 Task: Select Convenience. Add to cart, from Roadrunner for 4749 Dog Hill Lane, Kensington, Kansas 66951, Cell Number 785-697-6934, following items : Sprite 20oz_x000D_
 - 1, Ruffles Cheddar Sour Cream Big Bag_x000D_
 - 2
Action: Mouse moved to (230, 113)
Screenshot: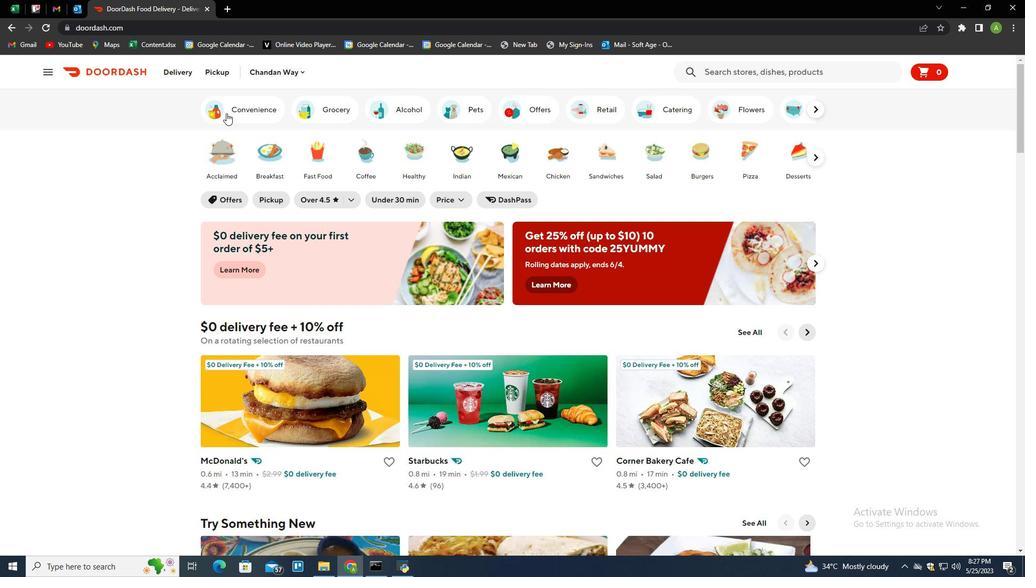 
Action: Mouse pressed left at (230, 113)
Screenshot: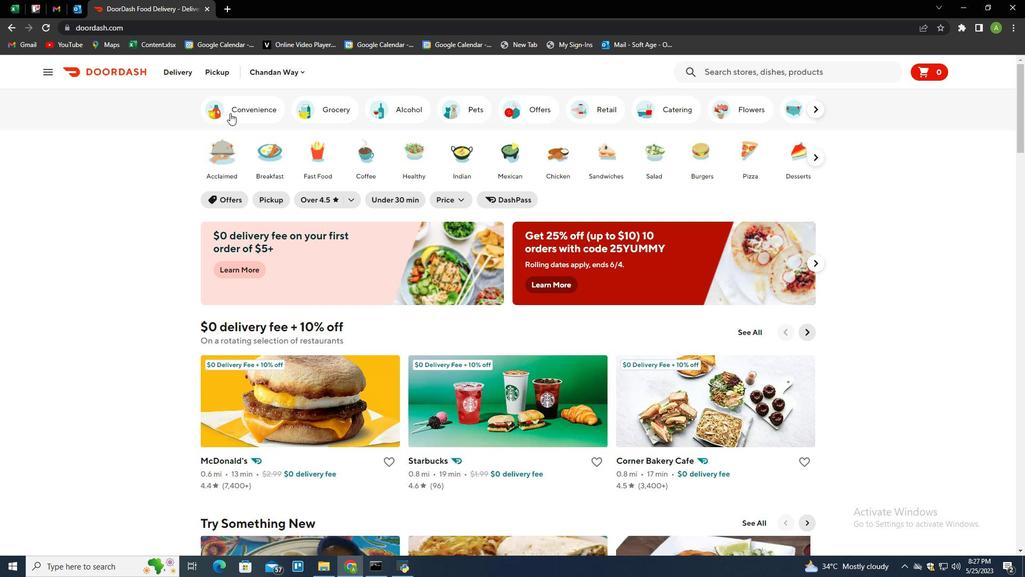 
Action: Mouse moved to (464, 382)
Screenshot: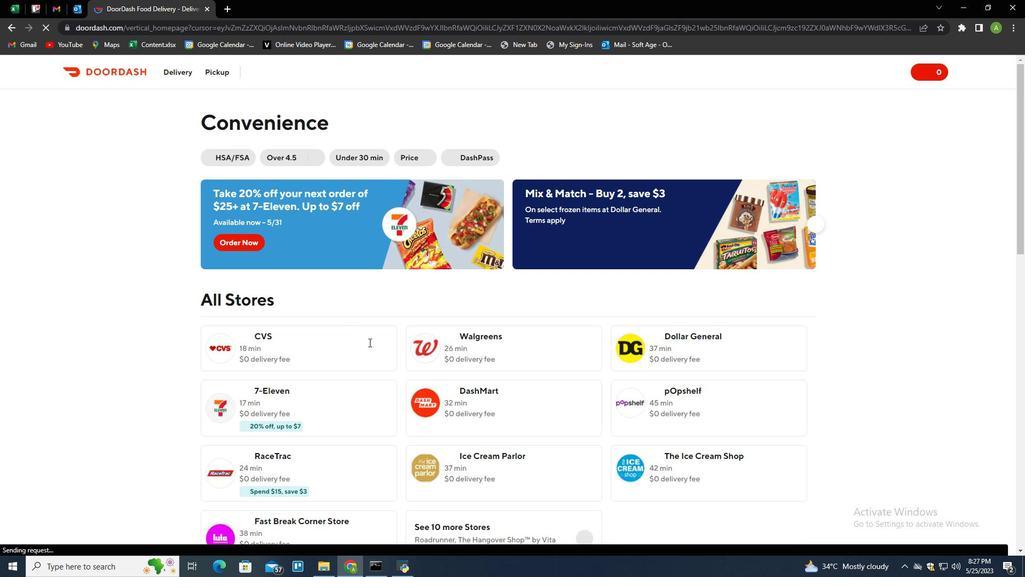
Action: Mouse scrolled (464, 381) with delta (0, 0)
Screenshot: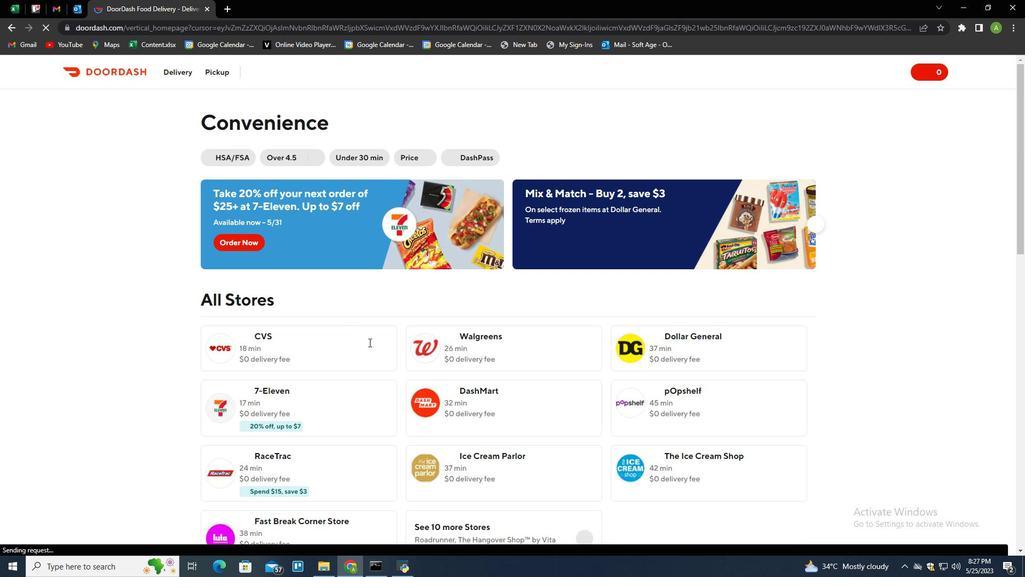 
Action: Mouse moved to (466, 383)
Screenshot: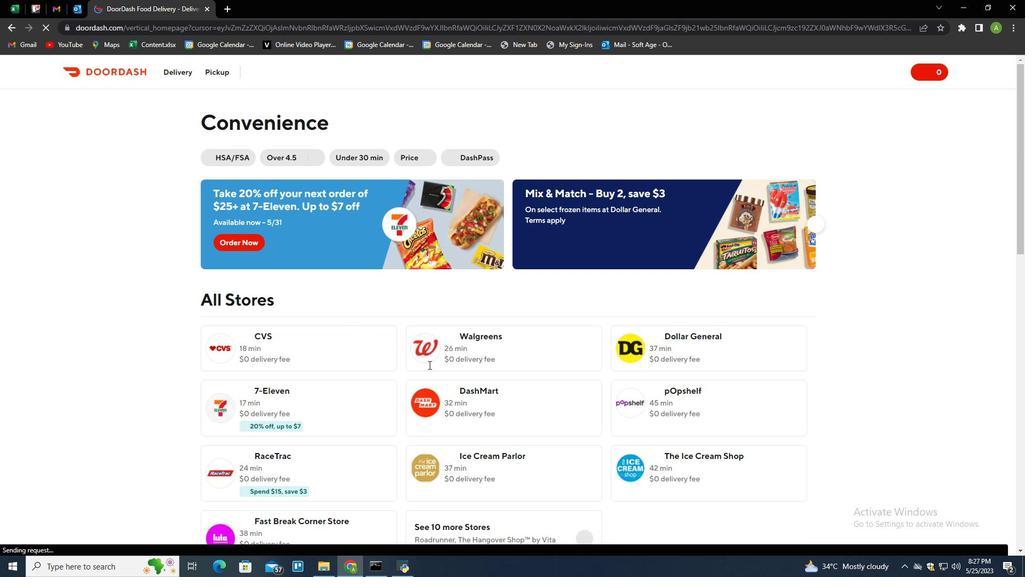 
Action: Mouse scrolled (466, 383) with delta (0, 0)
Screenshot: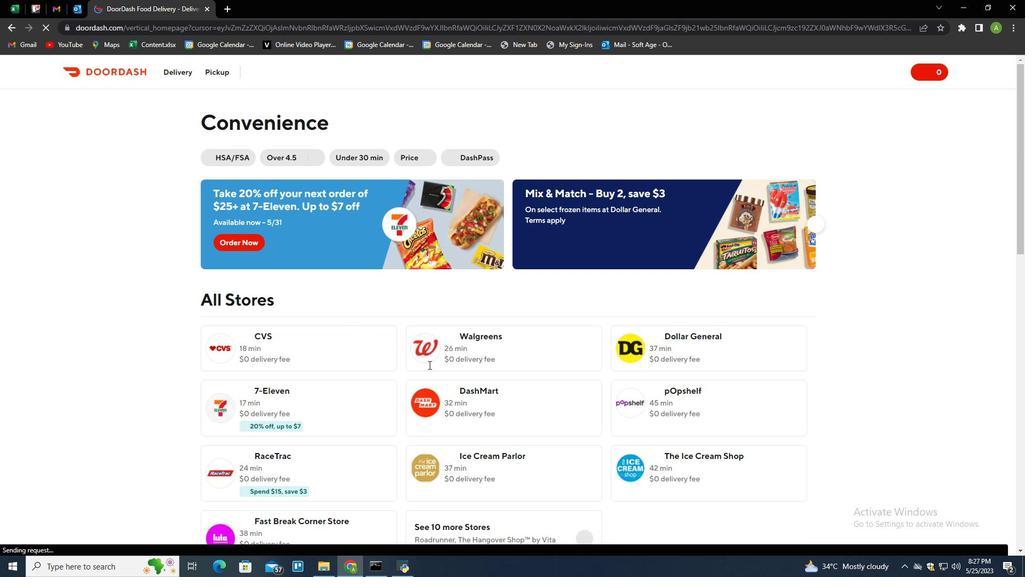 
Action: Mouse moved to (466, 383)
Screenshot: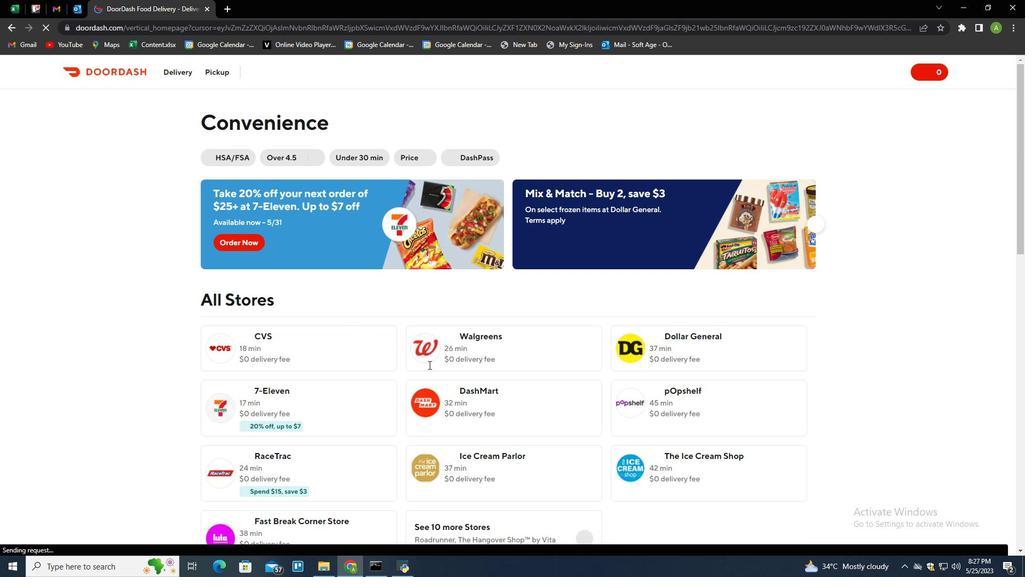 
Action: Mouse scrolled (466, 383) with delta (0, 0)
Screenshot: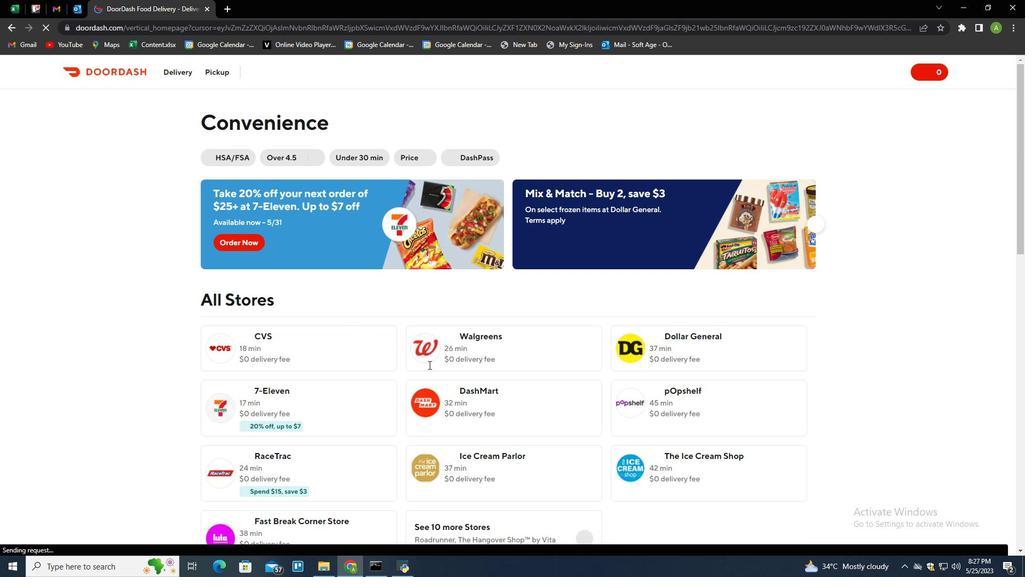 
Action: Mouse moved to (468, 383)
Screenshot: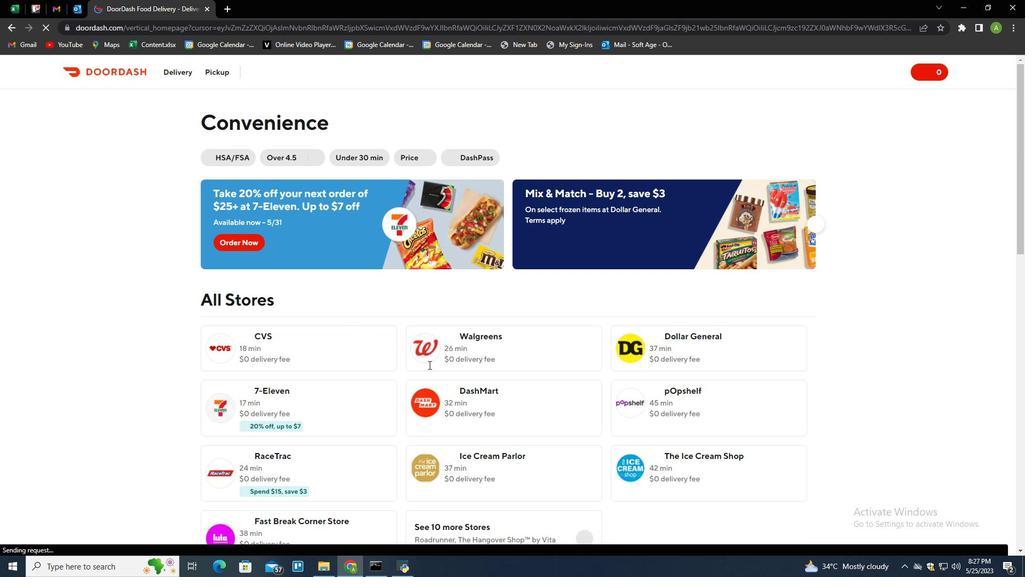 
Action: Mouse scrolled (468, 383) with delta (0, 0)
Screenshot: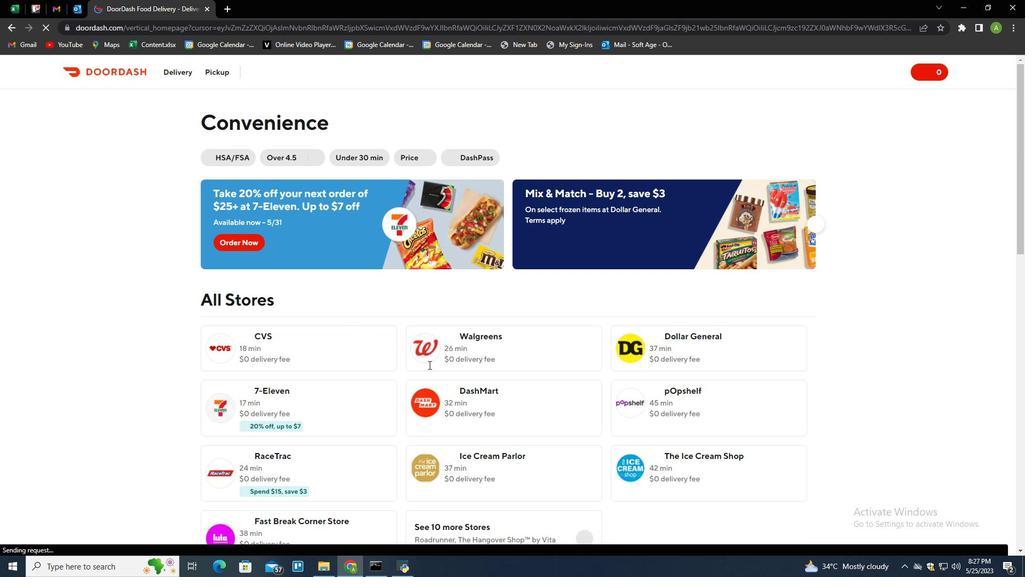 
Action: Mouse moved to (587, 328)
Screenshot: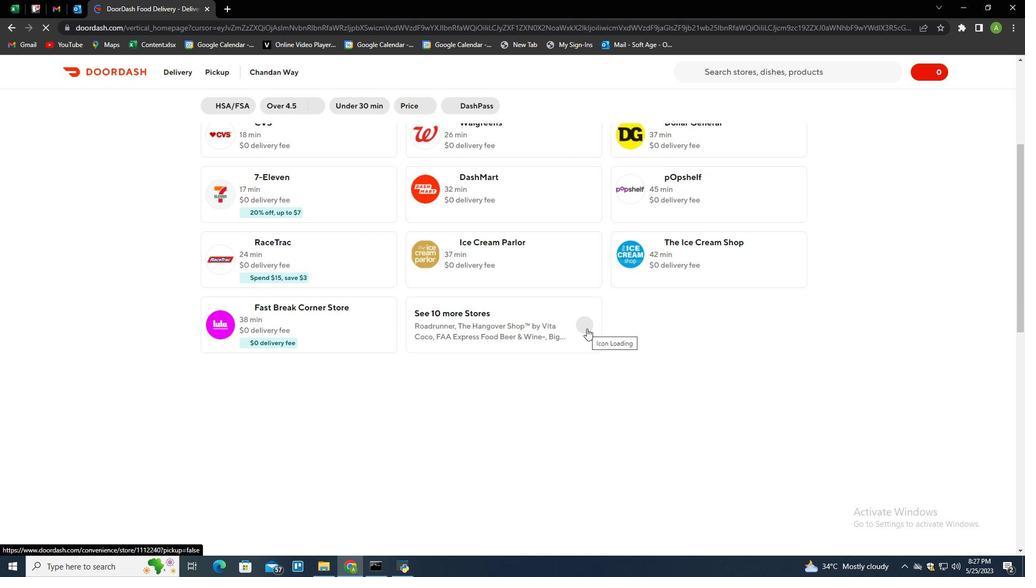 
Action: Mouse pressed left at (587, 328)
Screenshot: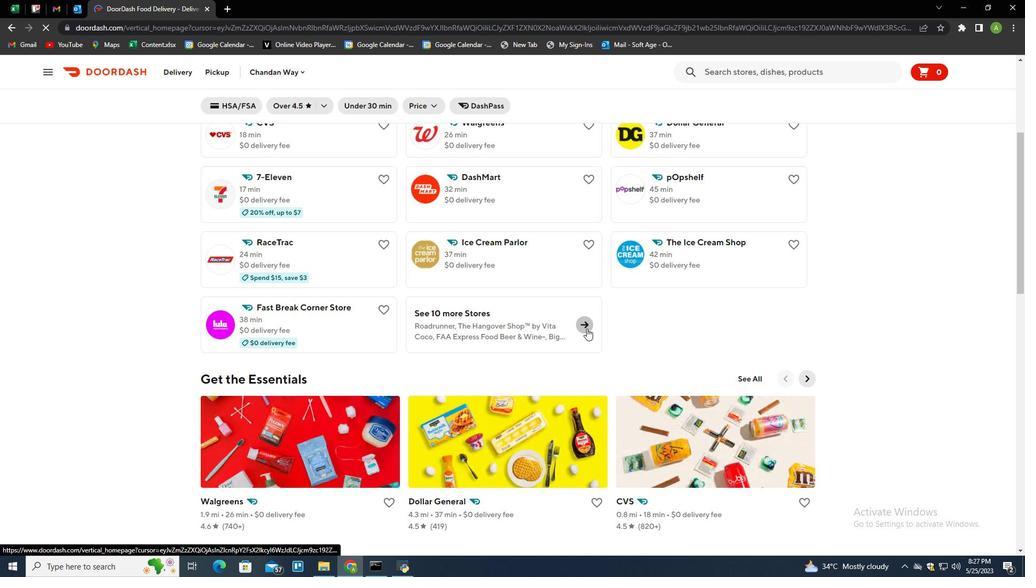 
Action: Mouse moved to (463, 336)
Screenshot: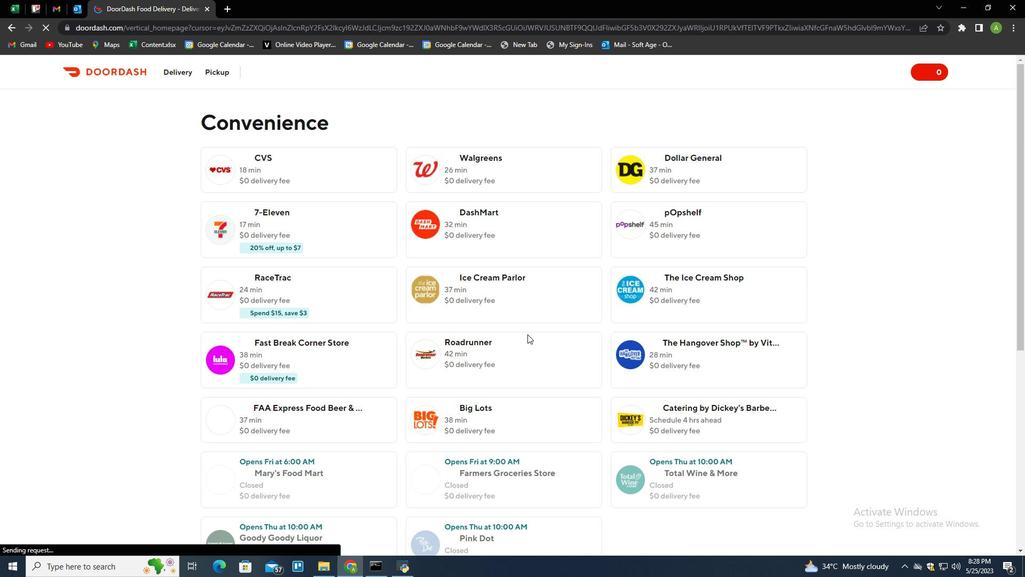 
Action: Mouse pressed left at (463, 336)
Screenshot: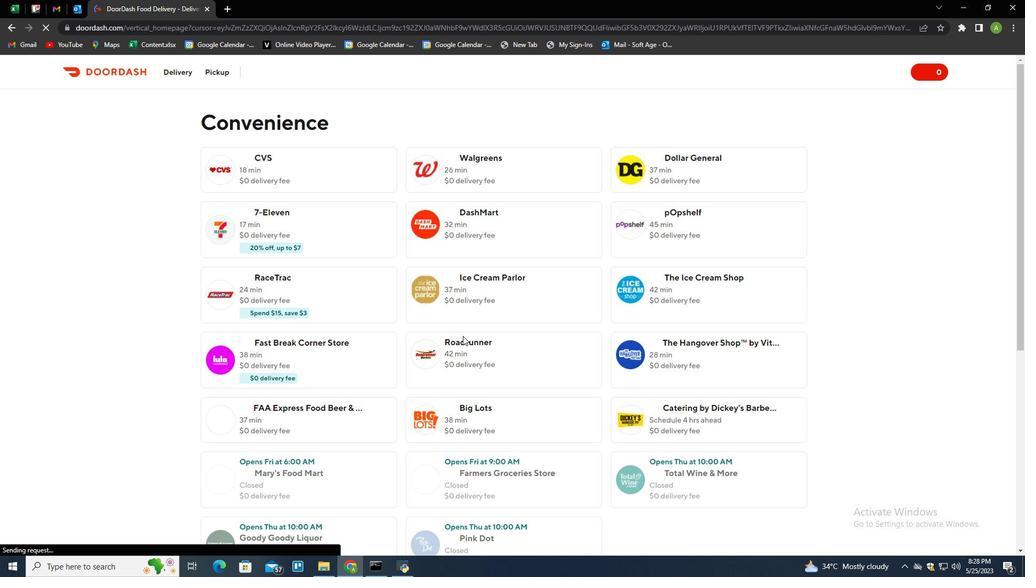 
Action: Mouse moved to (216, 71)
Screenshot: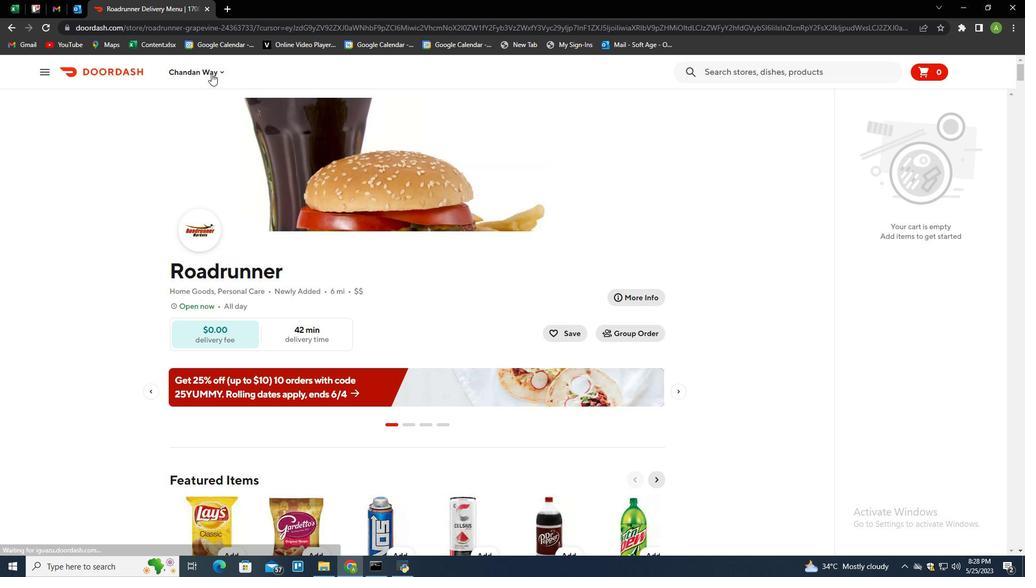
Action: Mouse pressed left at (216, 71)
Screenshot: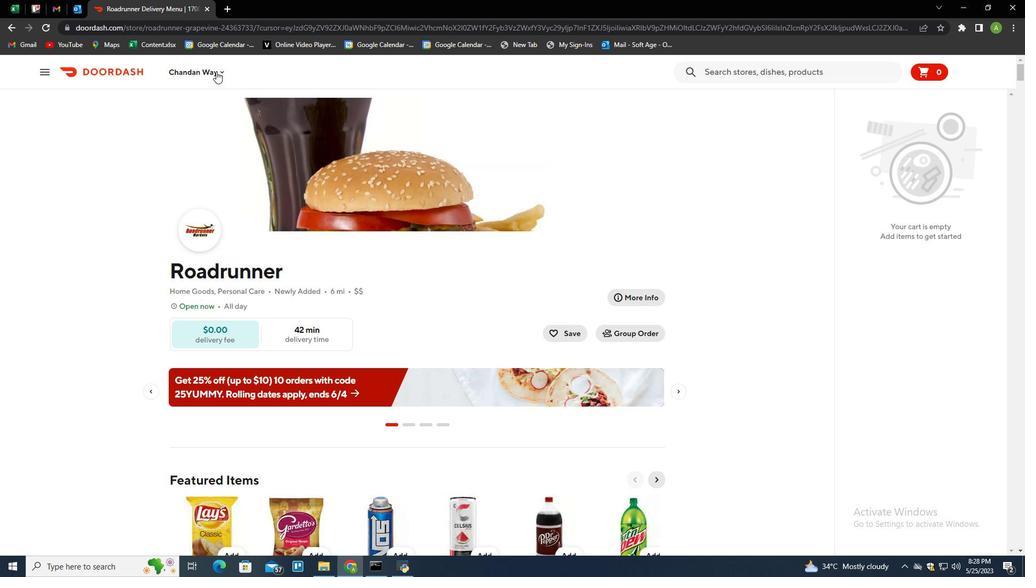 
Action: Mouse moved to (230, 117)
Screenshot: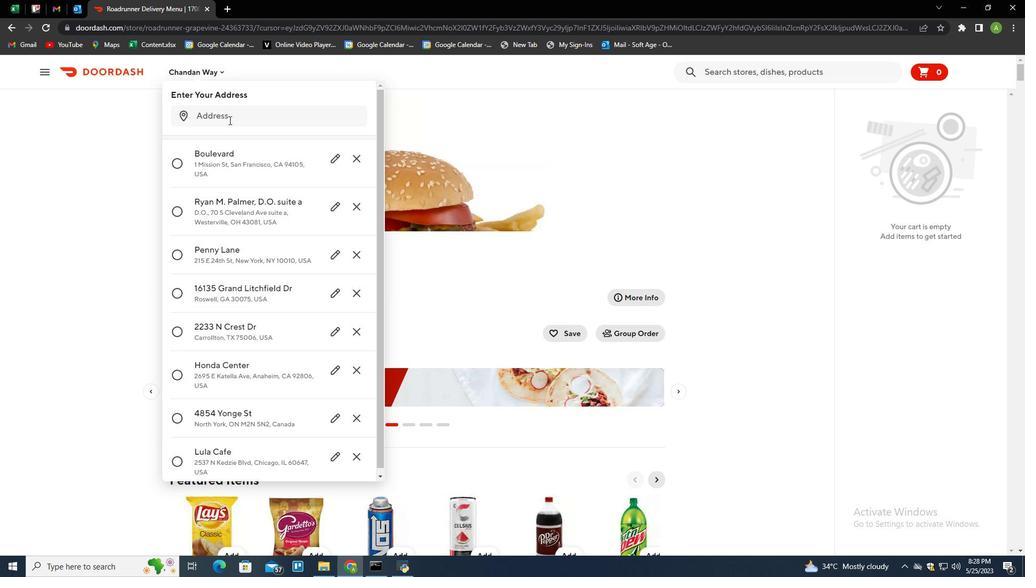 
Action: Mouse pressed left at (230, 117)
Screenshot: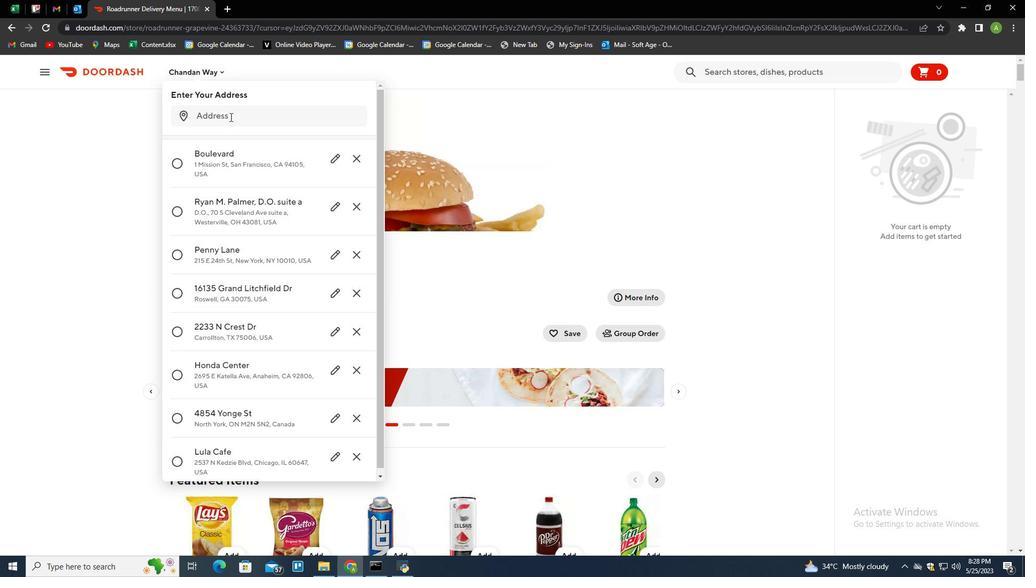 
Action: Mouse moved to (230, 118)
Screenshot: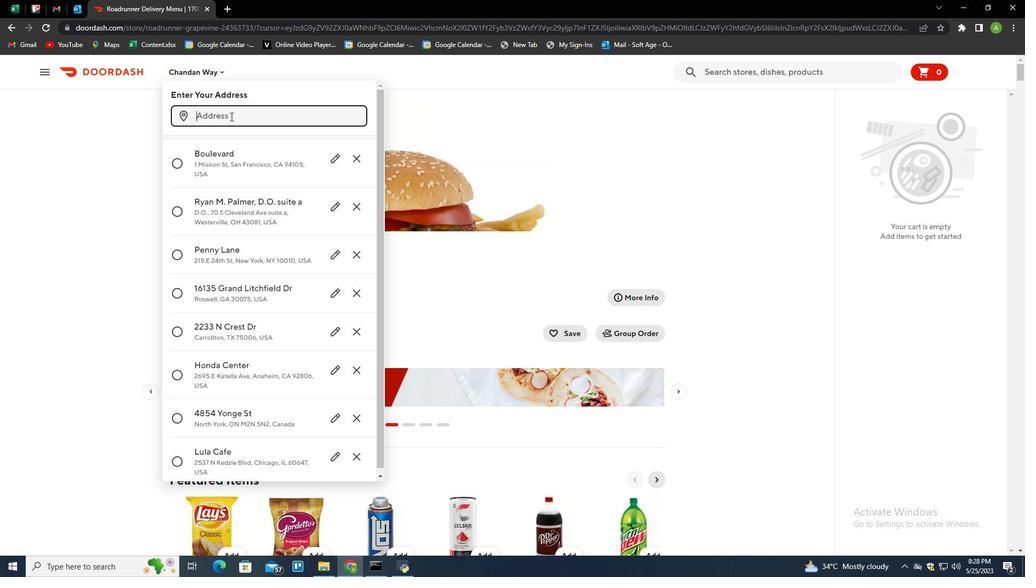 
Action: Key pressed 4749<Key.space>dog<Key.space>hill<Key.space>lane,kensington,kansas<Key.space>66951<Key.enter>
Screenshot: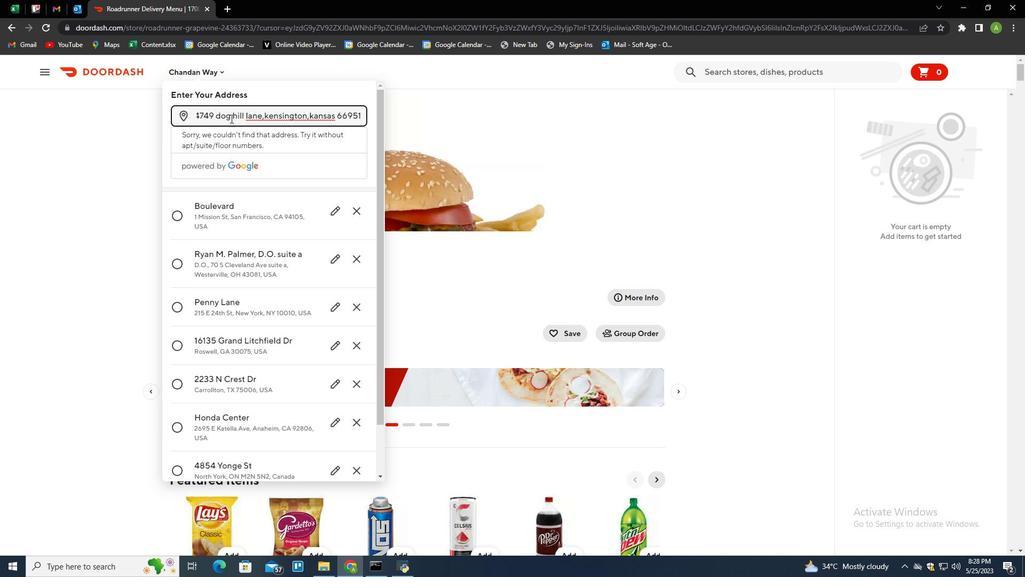 
Action: Mouse moved to (302, 424)
Screenshot: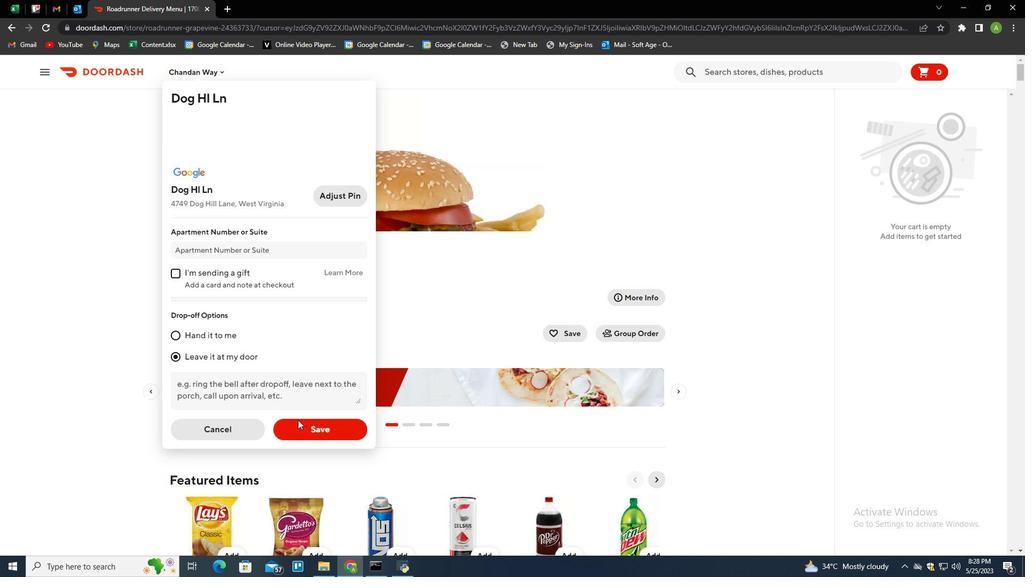 
Action: Mouse pressed left at (302, 424)
Screenshot: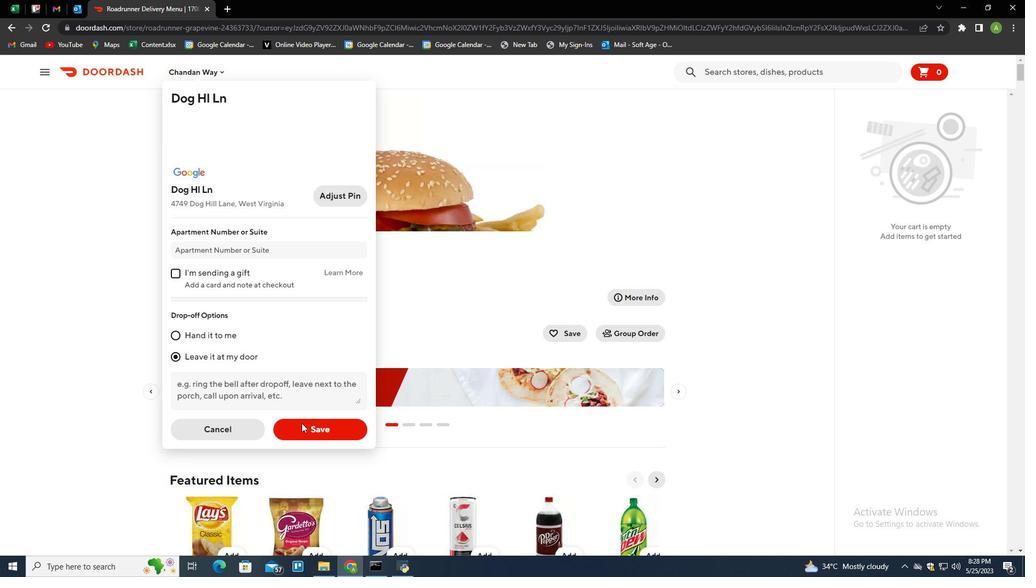 
Action: Mouse moved to (378, 221)
Screenshot: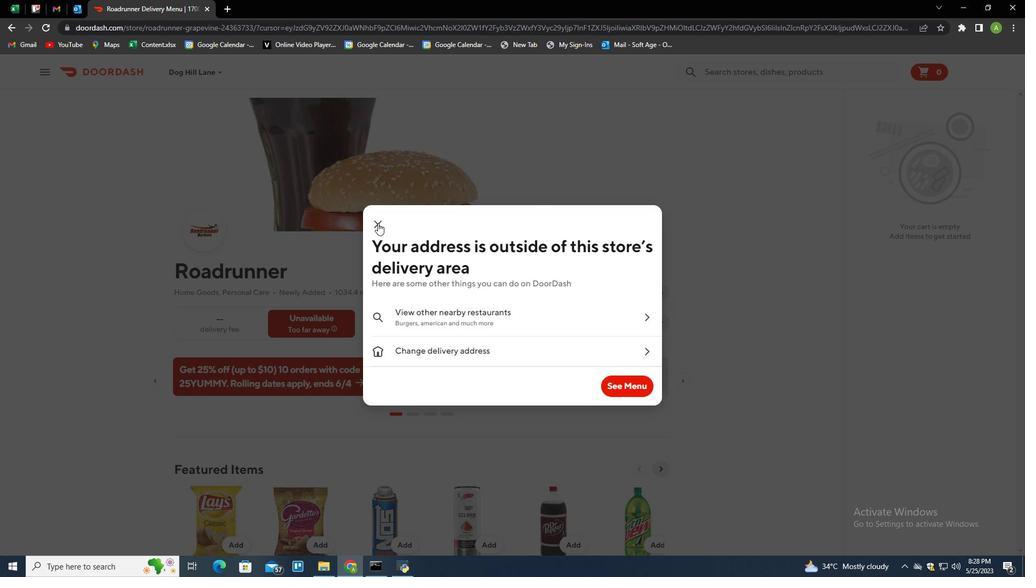 
Action: Mouse pressed left at (378, 221)
Screenshot: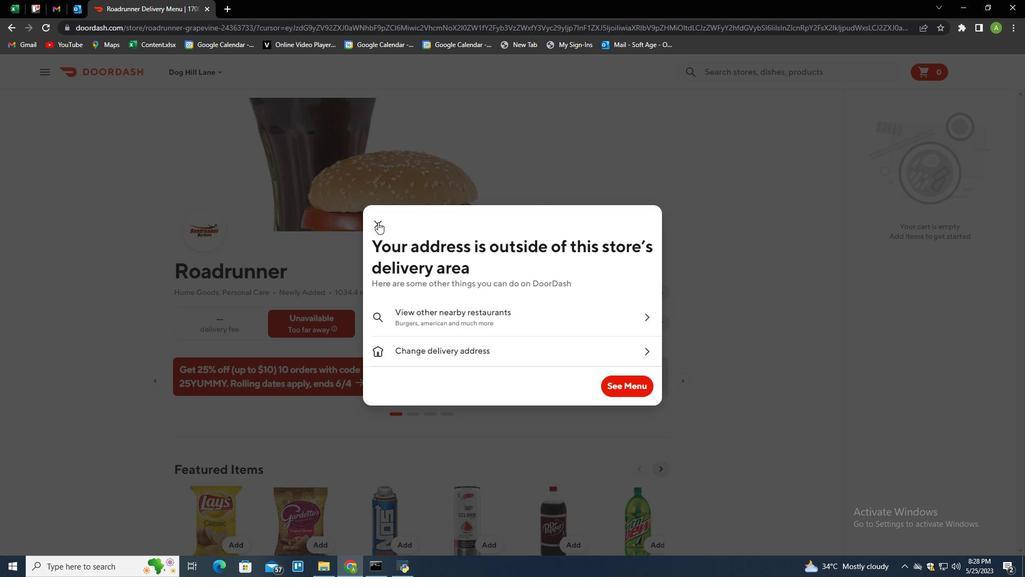 
Action: Mouse moved to (550, 334)
Screenshot: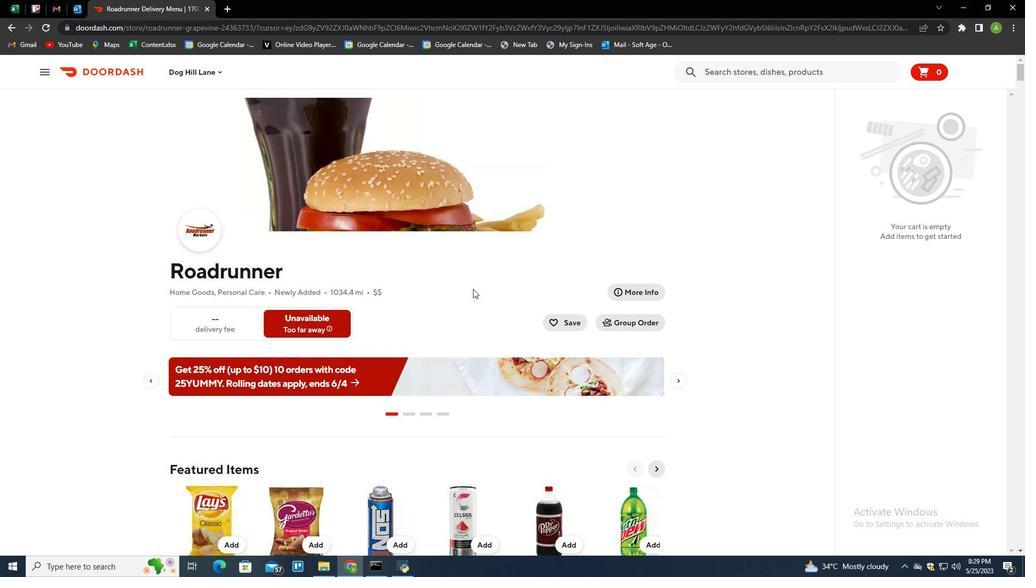 
Action: Mouse scrolled (550, 333) with delta (0, 0)
Screenshot: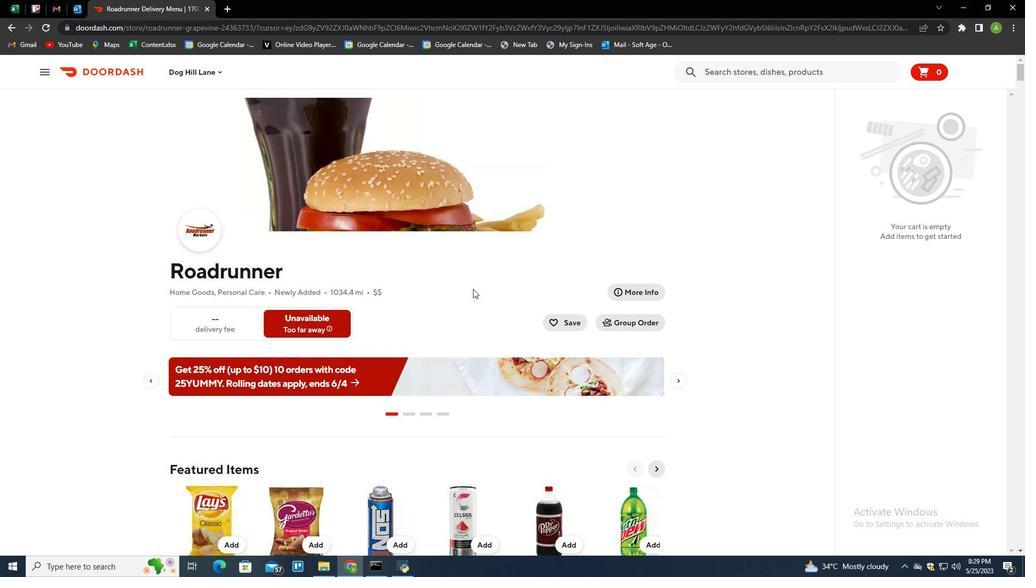
Action: Mouse moved to (552, 340)
Screenshot: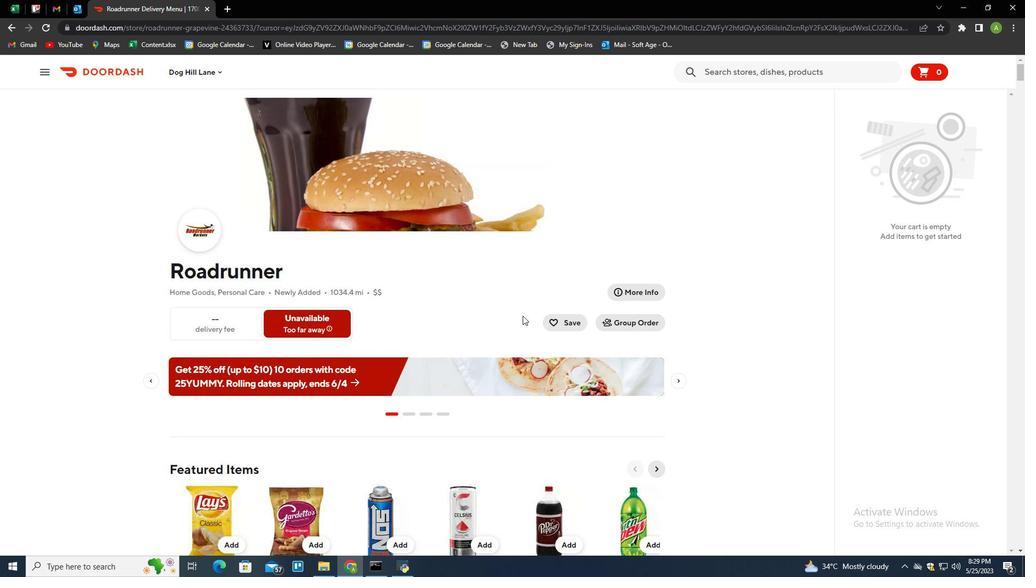 
Action: Mouse scrolled (552, 340) with delta (0, 0)
Screenshot: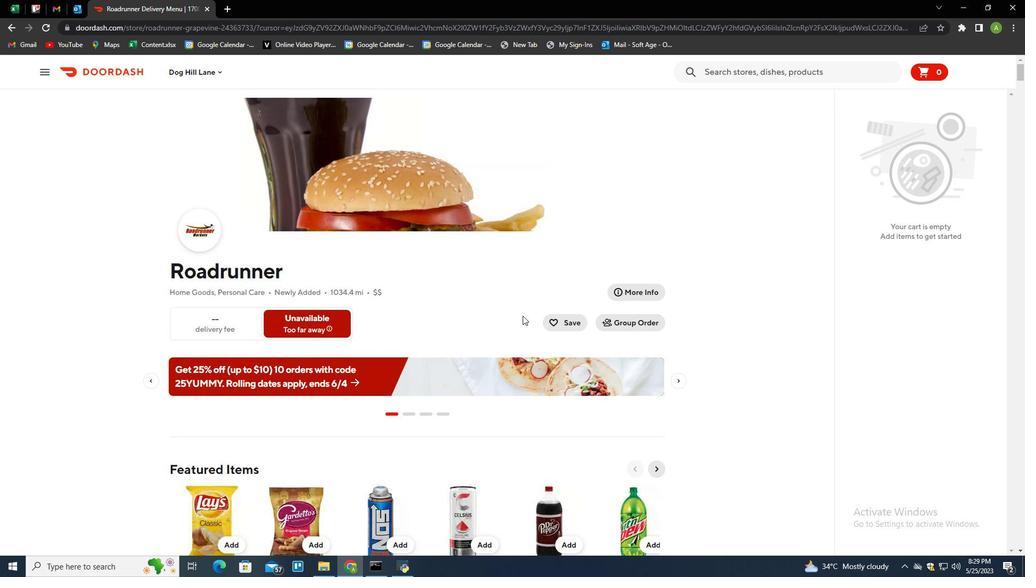 
Action: Mouse moved to (553, 345)
Screenshot: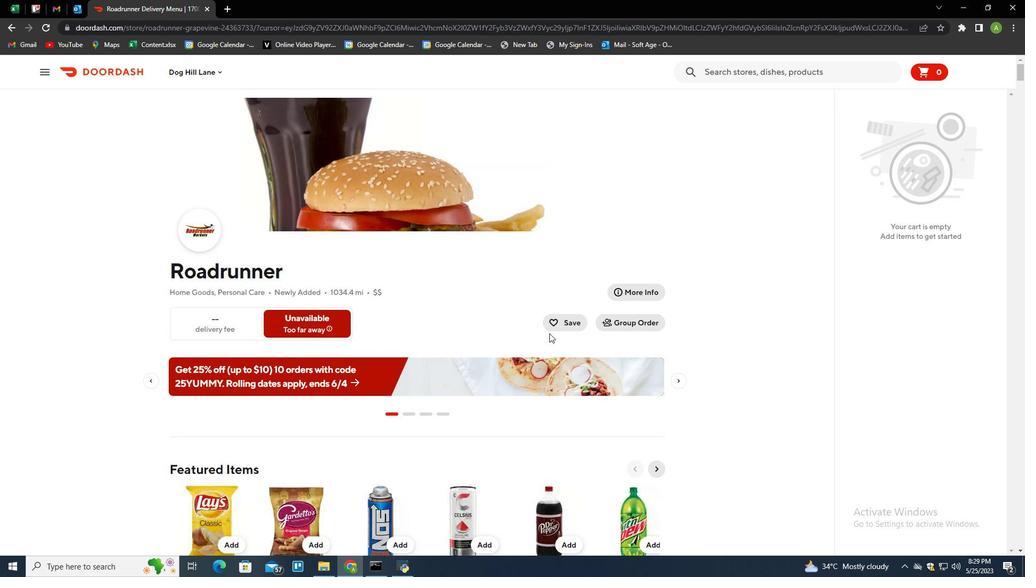 
Action: Mouse scrolled (553, 342) with delta (0, 0)
Screenshot: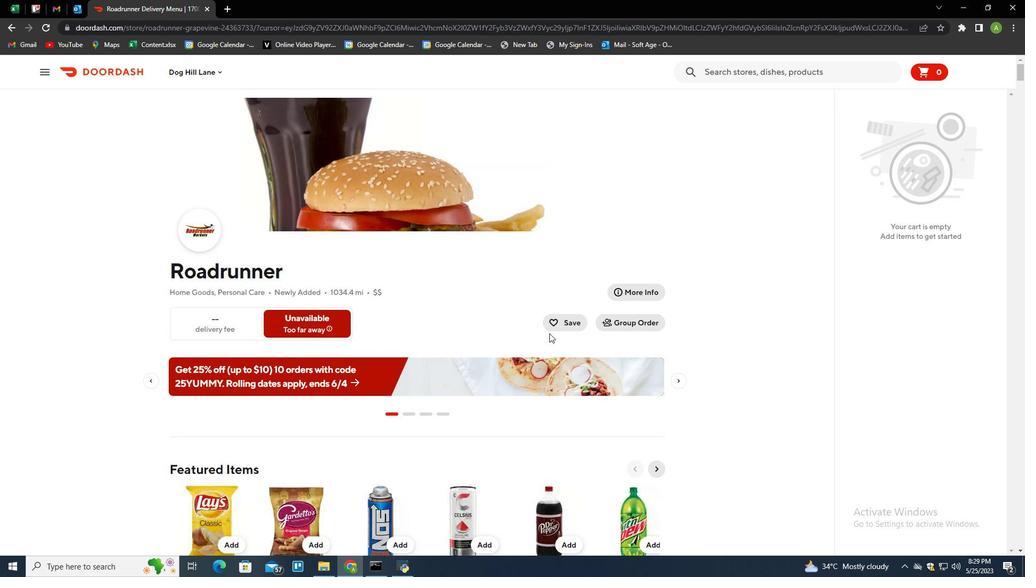 
Action: Mouse moved to (565, 368)
Screenshot: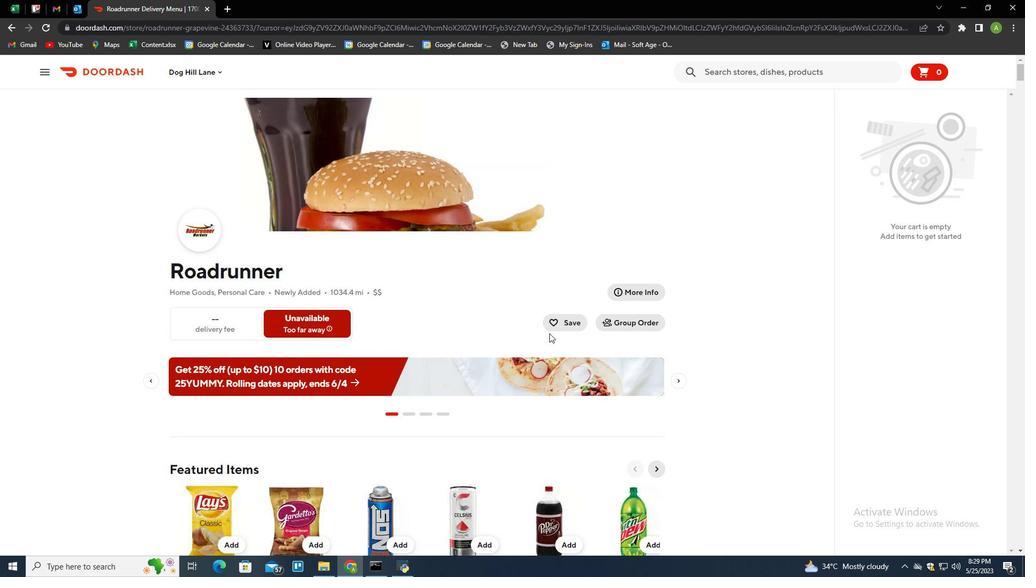 
Action: Mouse scrolled (554, 347) with delta (0, 0)
Screenshot: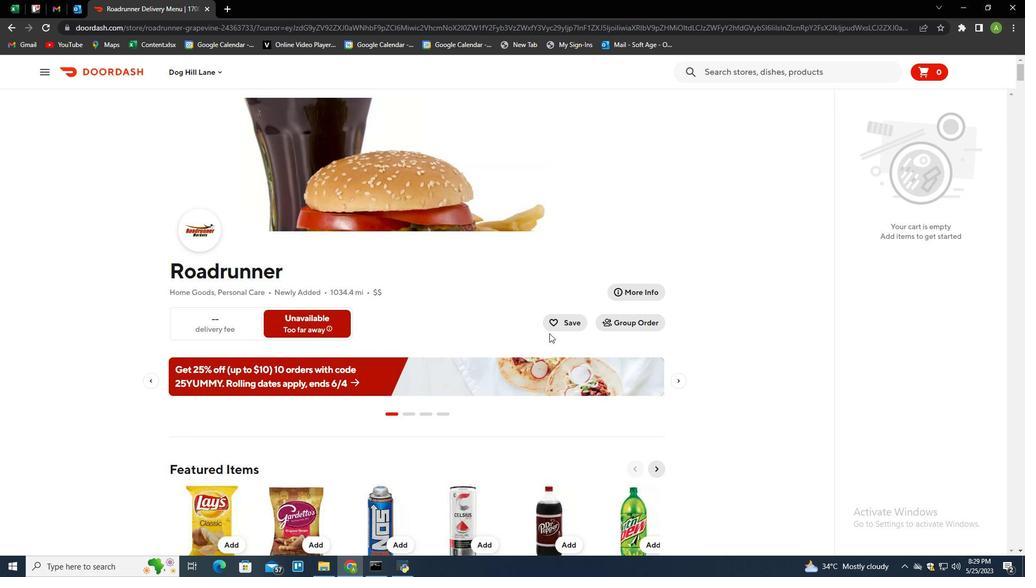 
Action: Mouse moved to (568, 401)
Screenshot: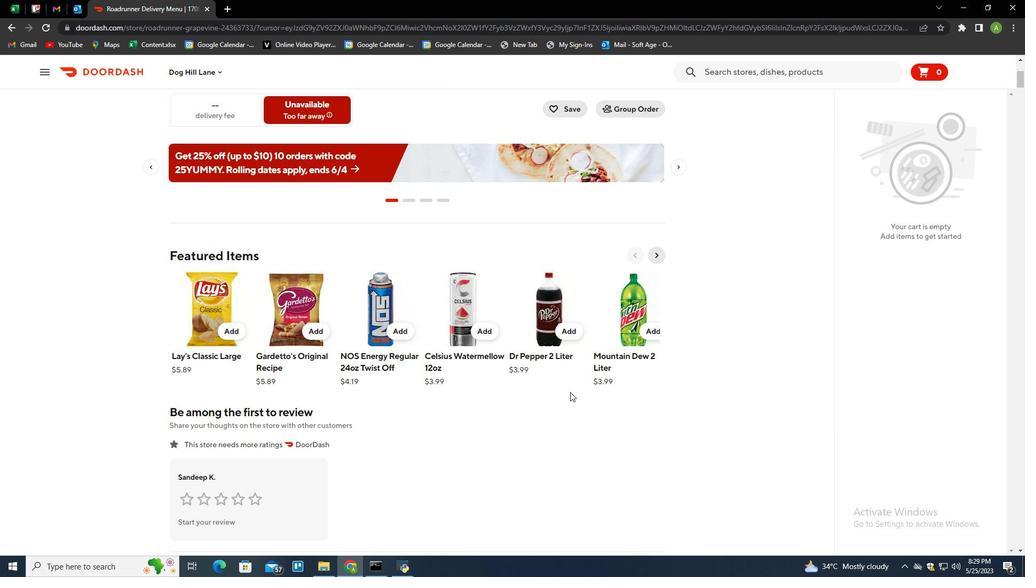 
Action: Mouse scrolled (568, 400) with delta (0, 0)
Screenshot: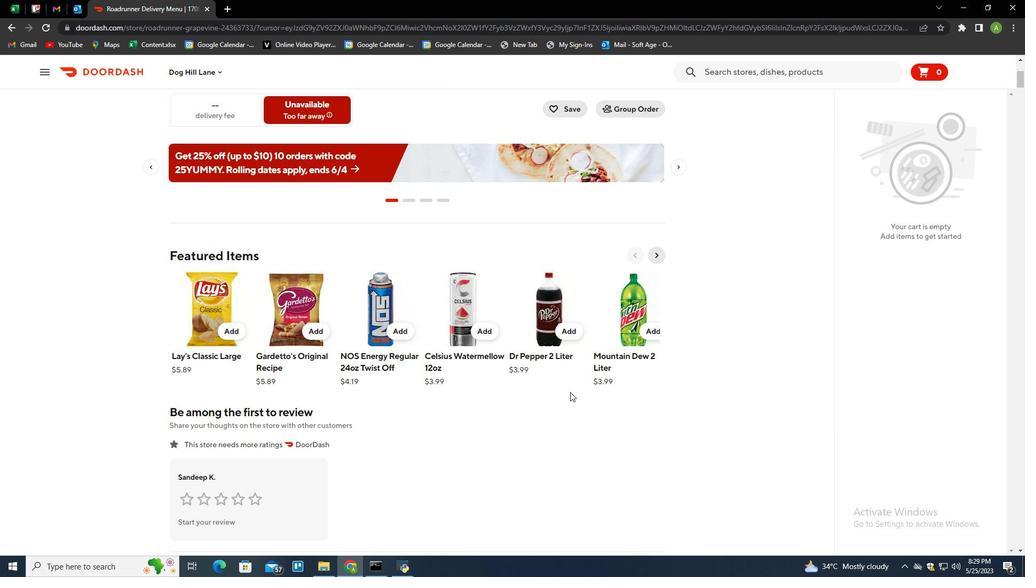
Action: Mouse moved to (568, 401)
Screenshot: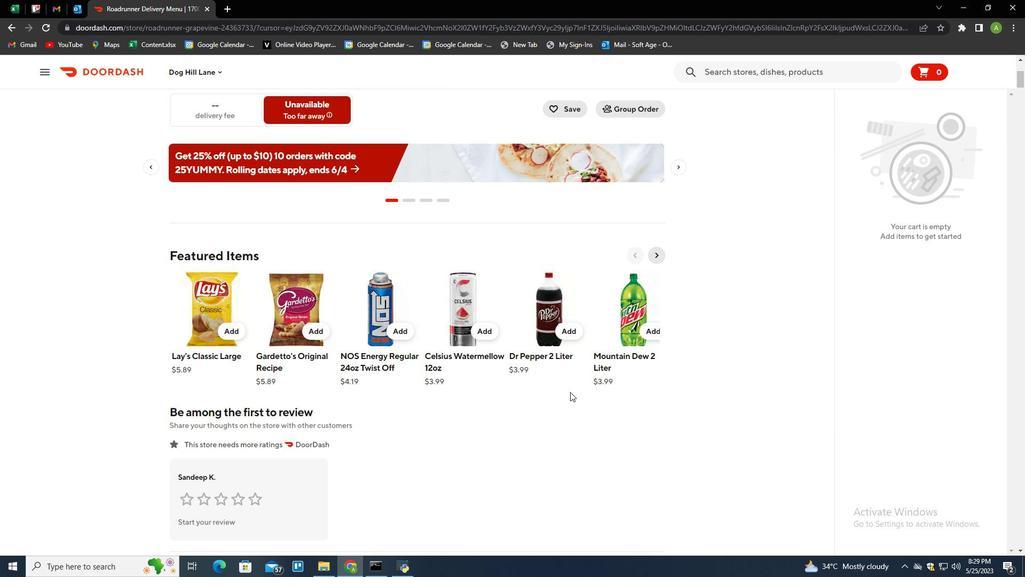 
Action: Mouse scrolled (568, 400) with delta (0, 0)
Screenshot: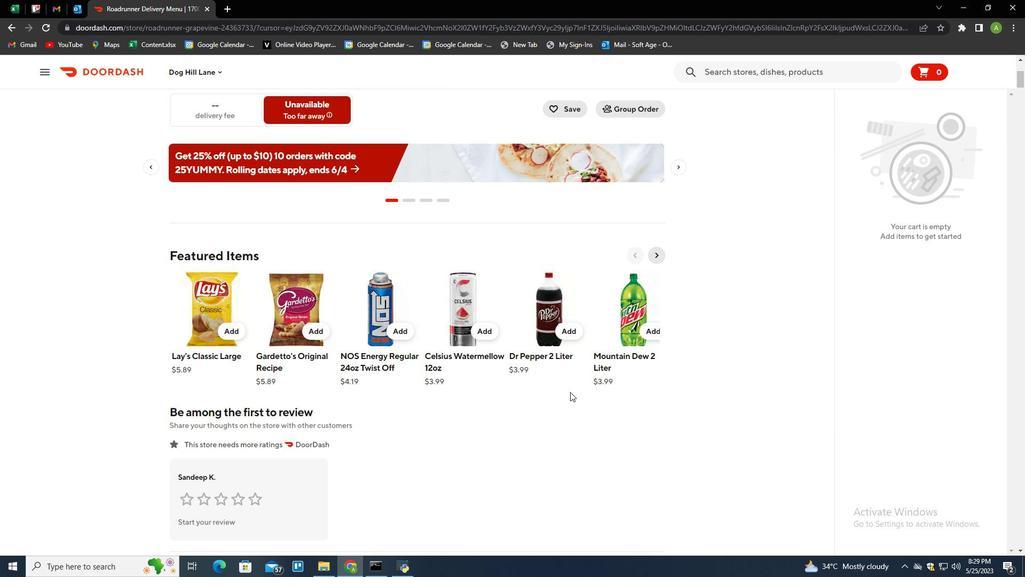 
Action: Mouse moved to (568, 402)
Screenshot: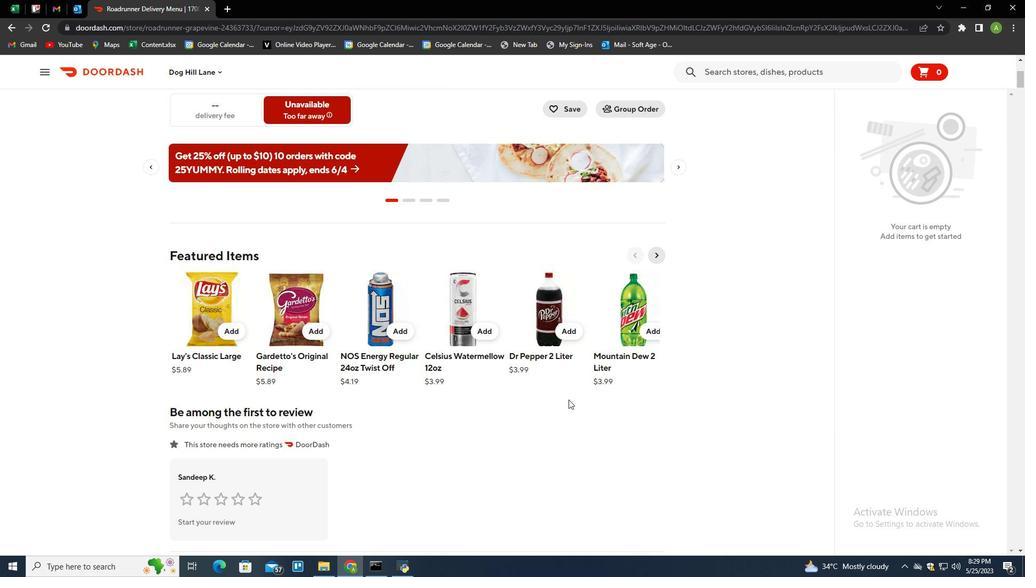 
Action: Mouse scrolled (568, 402) with delta (0, 0)
Screenshot: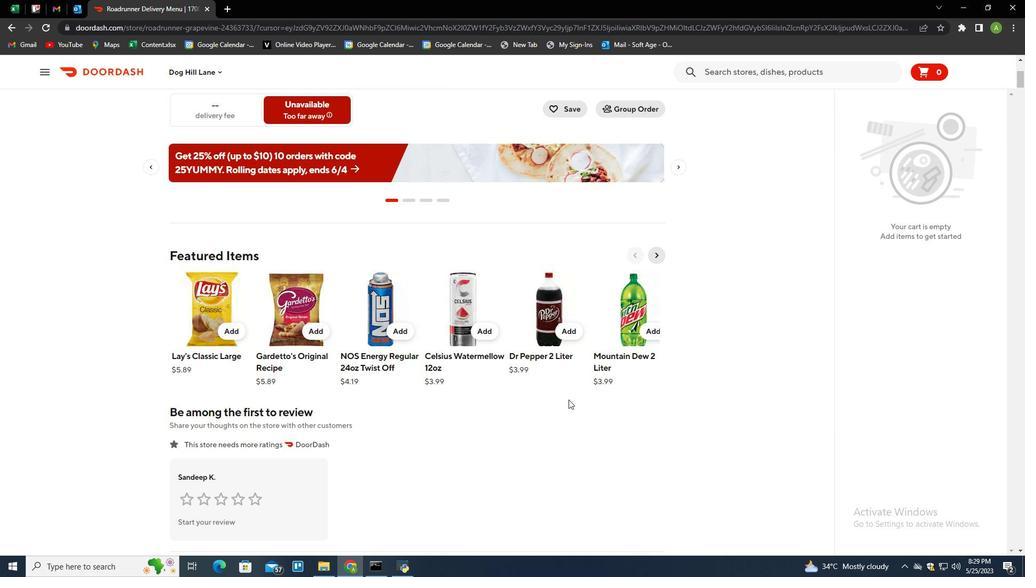 
Action: Mouse moved to (558, 408)
Screenshot: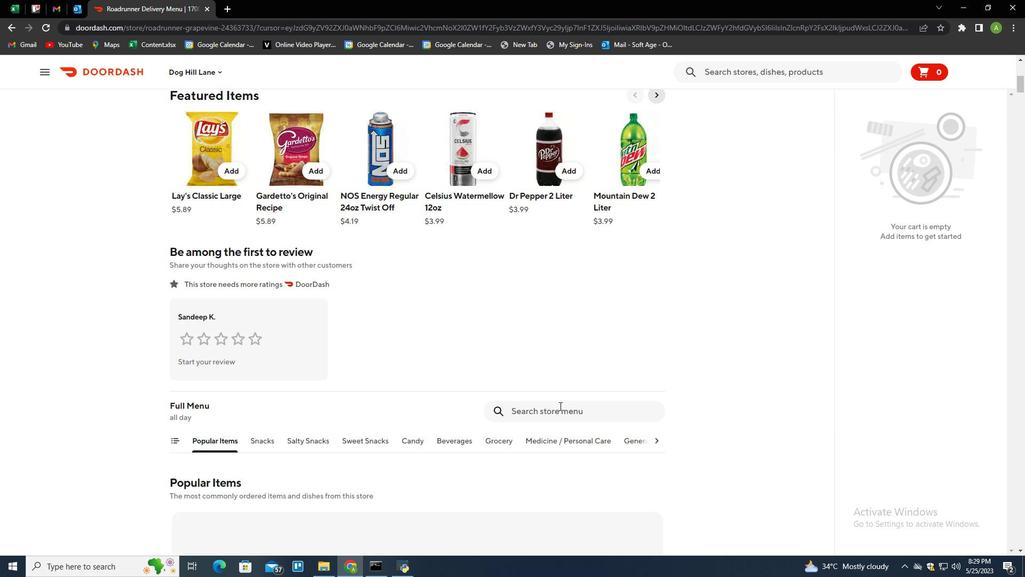 
Action: Mouse pressed left at (558, 408)
Screenshot: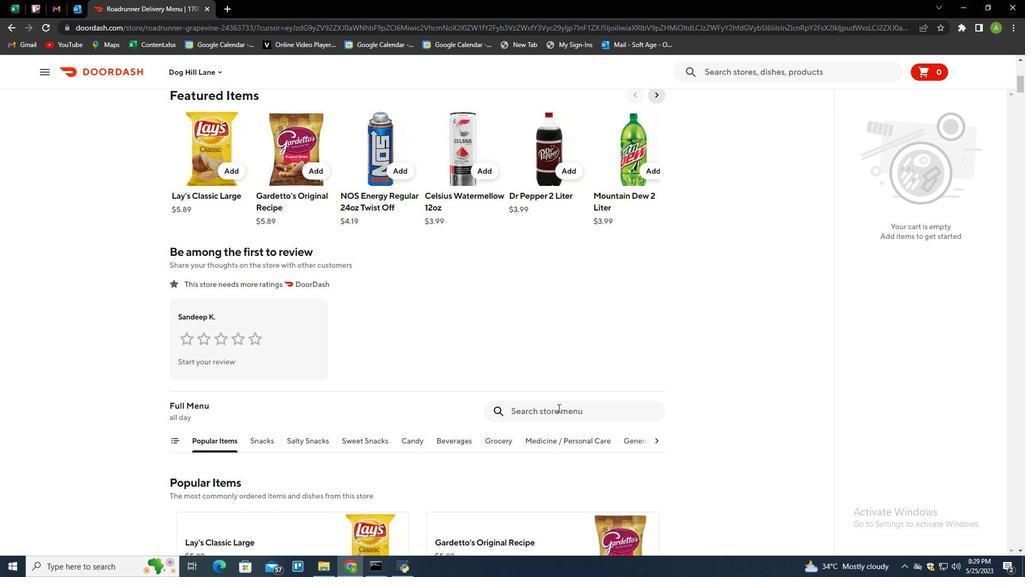 
Action: Mouse moved to (477, 402)
Screenshot: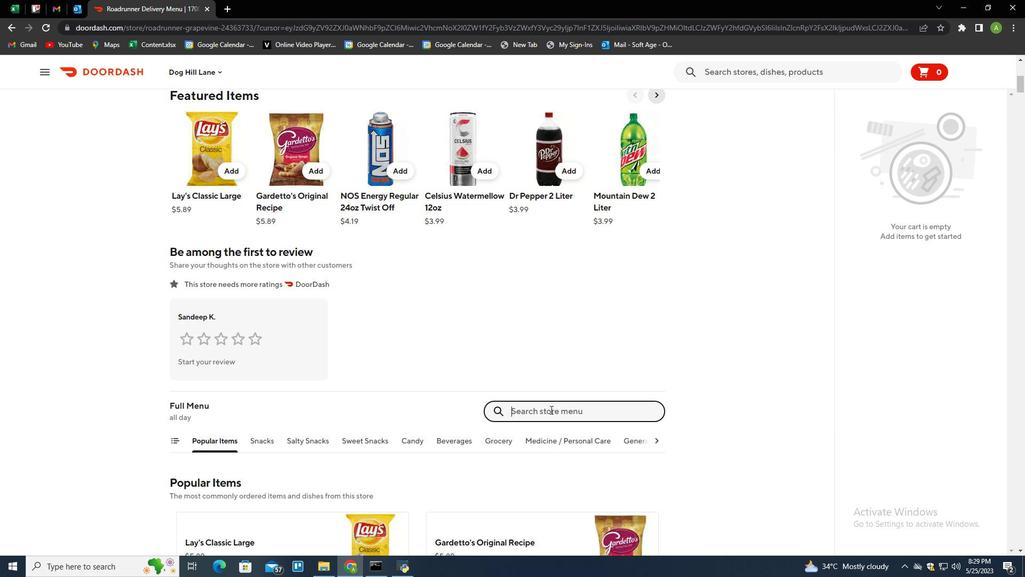 
Action: Key pressed sprite<Key.space>20oz<Key.enter>
Screenshot: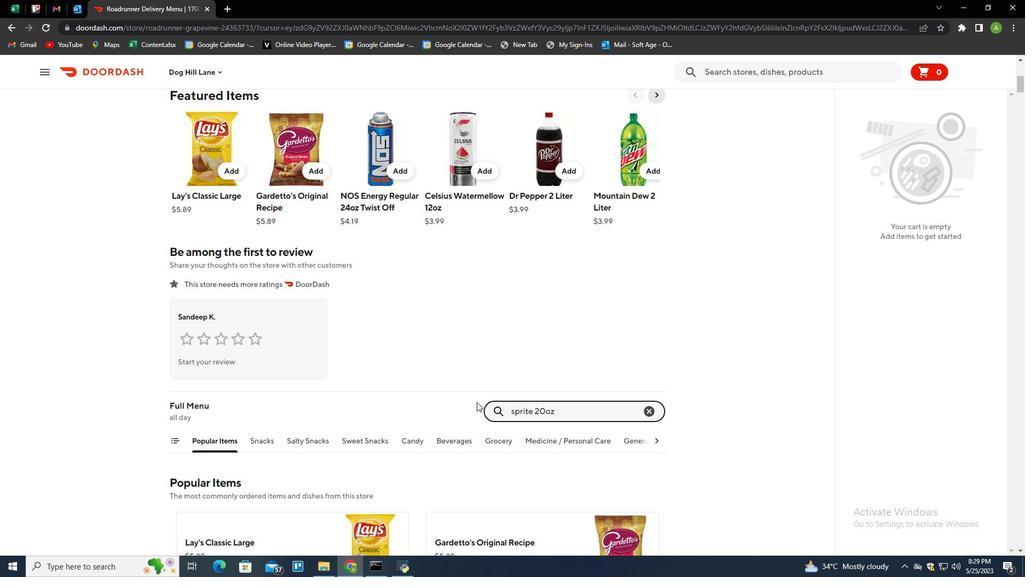 
Action: Mouse moved to (389, 294)
Screenshot: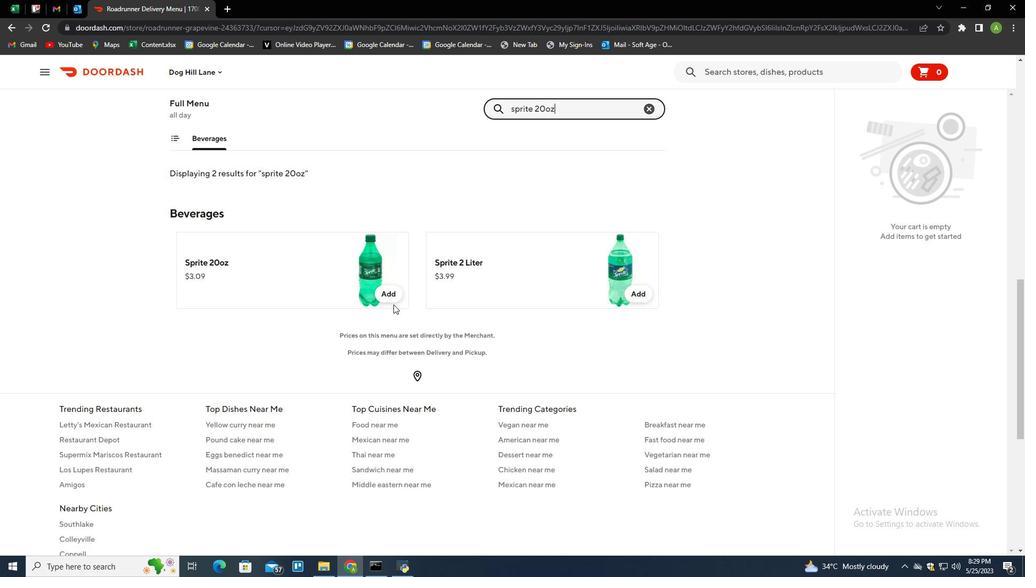
Action: Mouse pressed left at (389, 294)
Screenshot: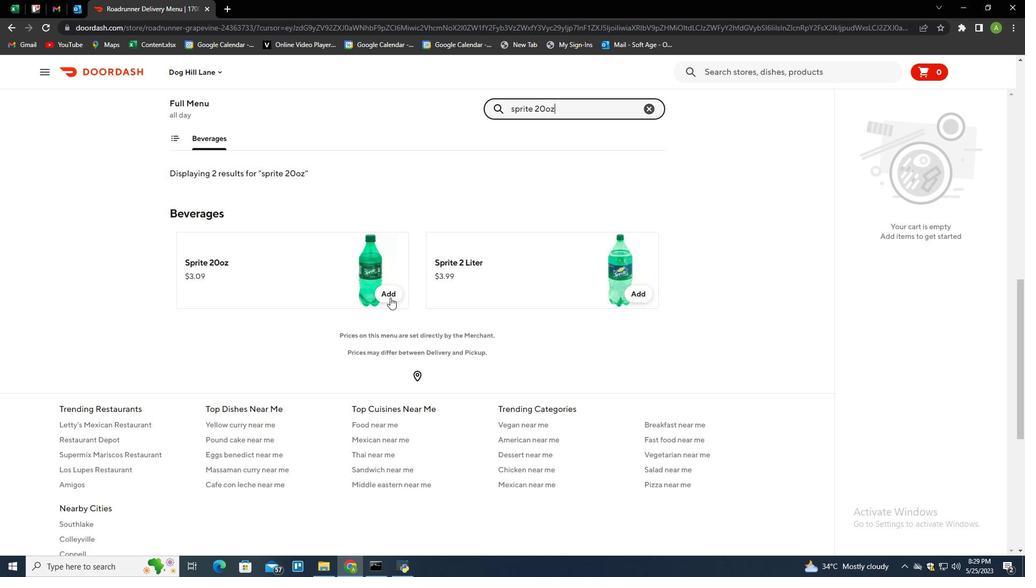 
Action: Mouse moved to (644, 105)
Screenshot: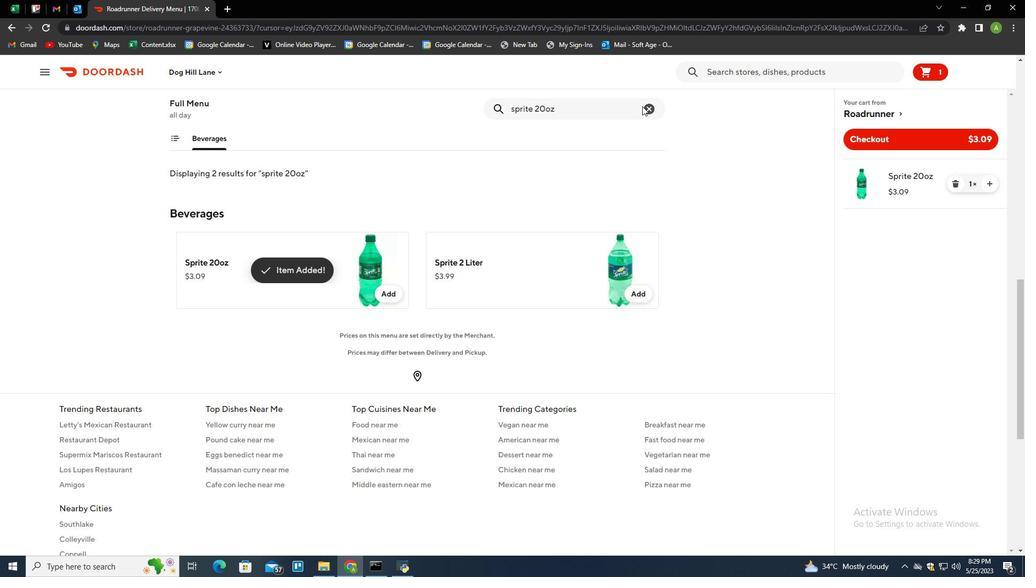 
Action: Mouse pressed left at (644, 105)
Screenshot: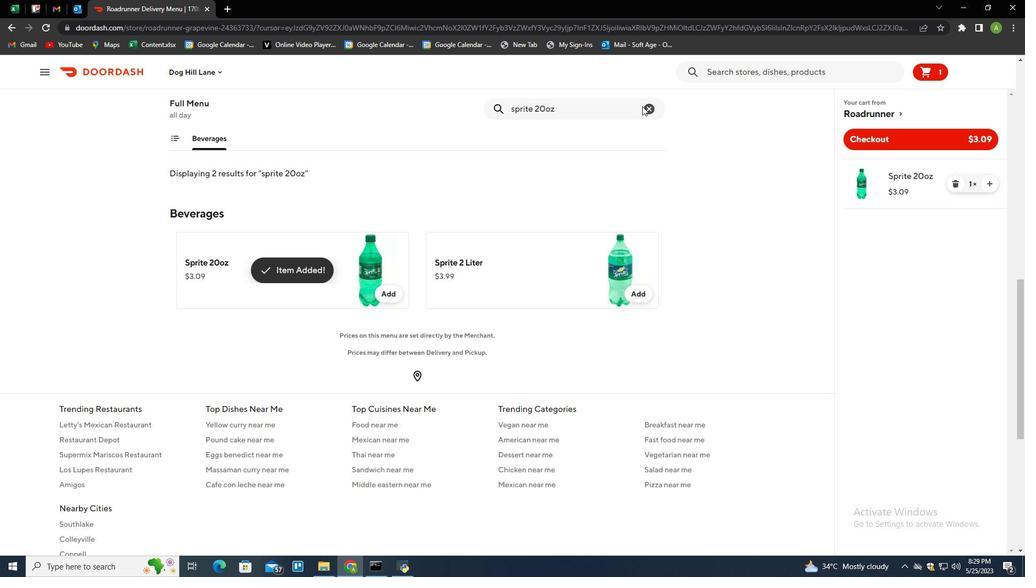 
Action: Mouse moved to (634, 109)
Screenshot: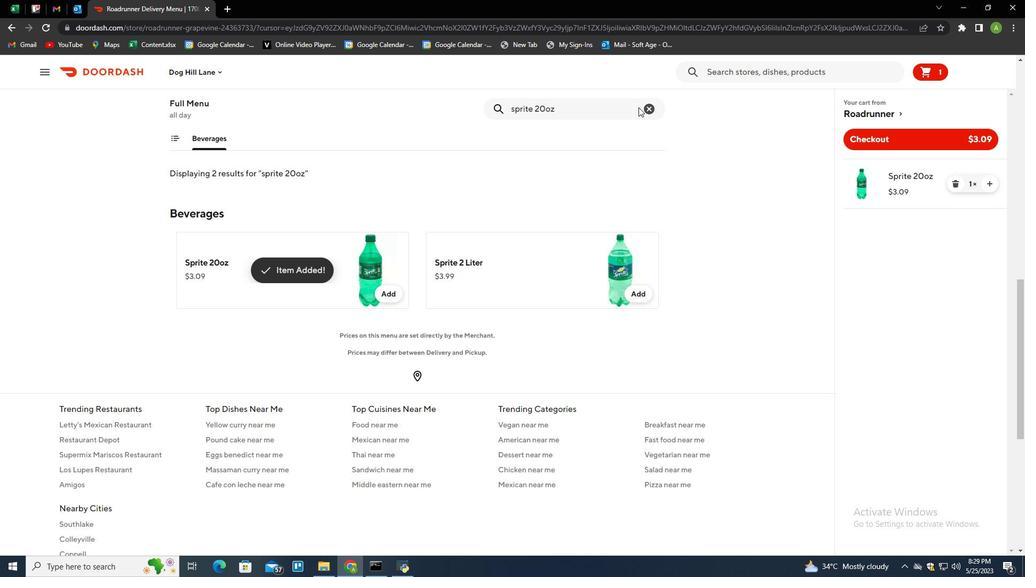 
Action: Key pressed ruffles<Key.space>cheddar<Key.space>sour<Key.space>cream<Key.space>big<Key.space>bag<Key.enter>
Screenshot: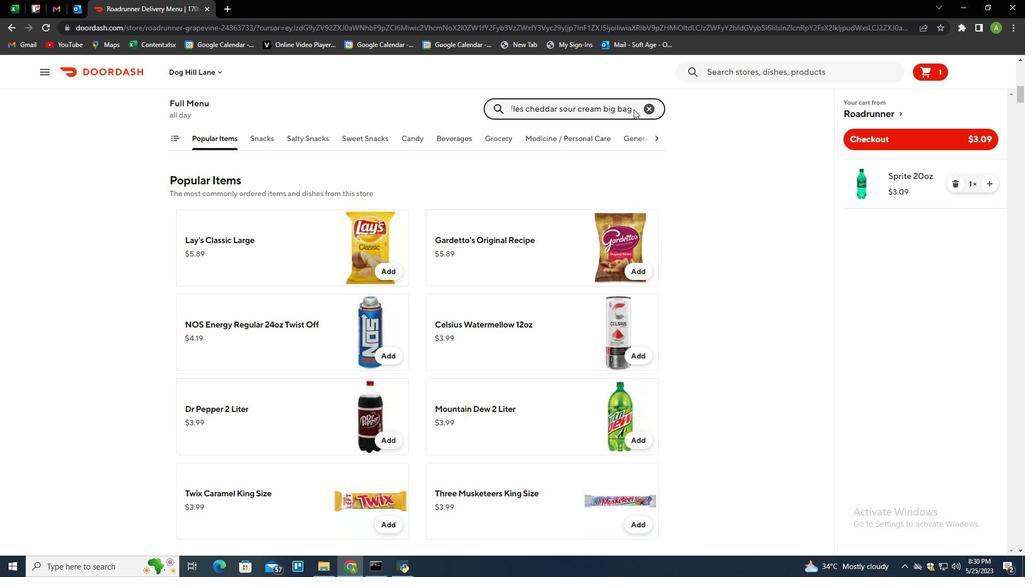 
Action: Mouse moved to (391, 296)
Screenshot: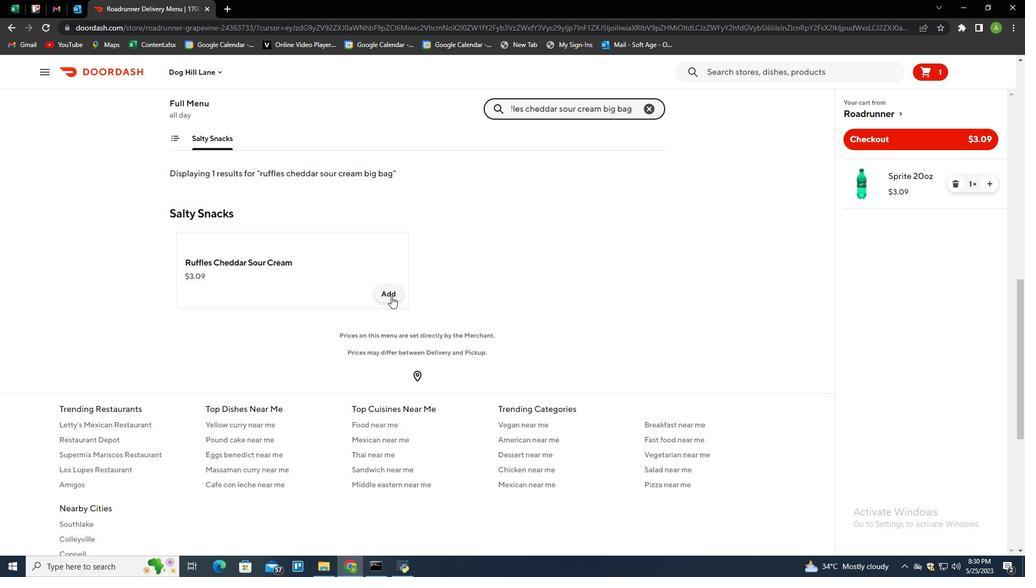 
Action: Mouse pressed left at (391, 296)
Screenshot: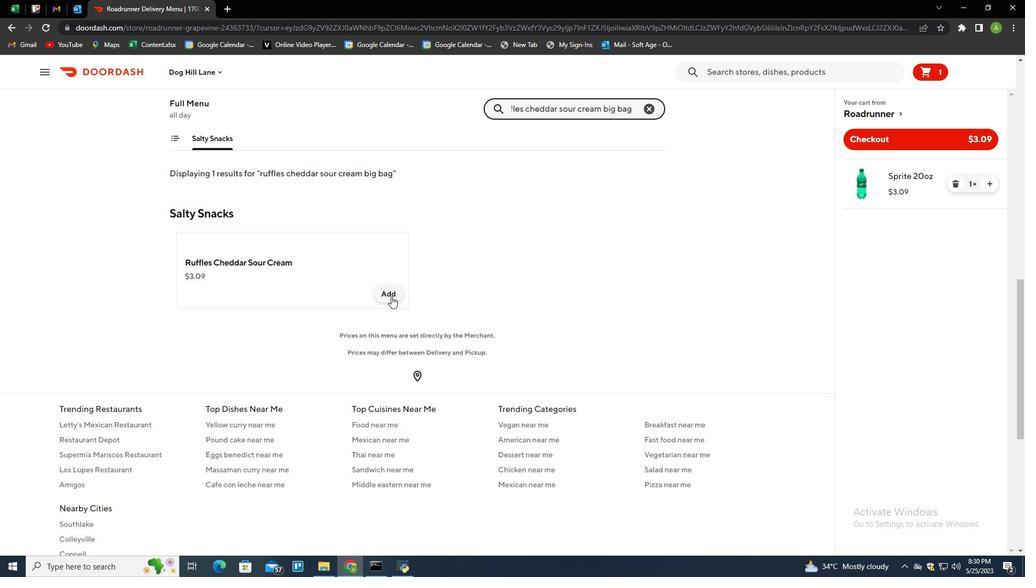 
Action: Mouse moved to (990, 235)
Screenshot: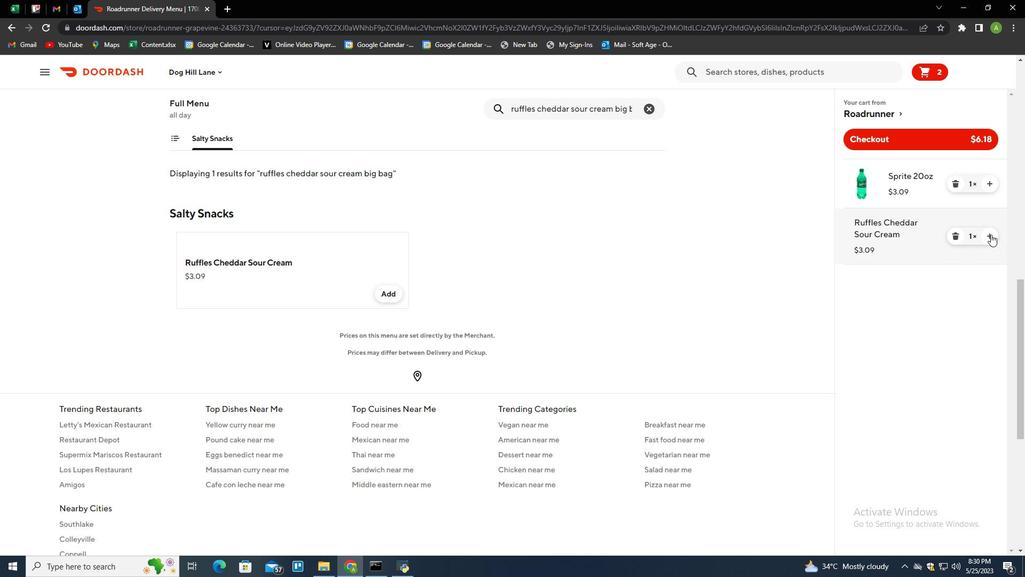 
Action: Mouse pressed left at (990, 235)
Screenshot: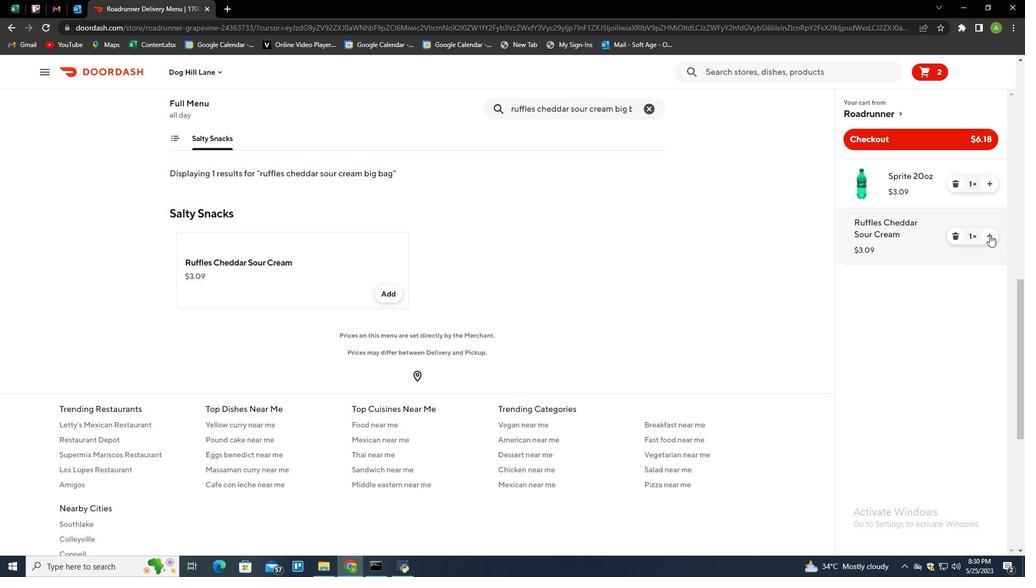 
Action: Mouse moved to (860, 134)
Screenshot: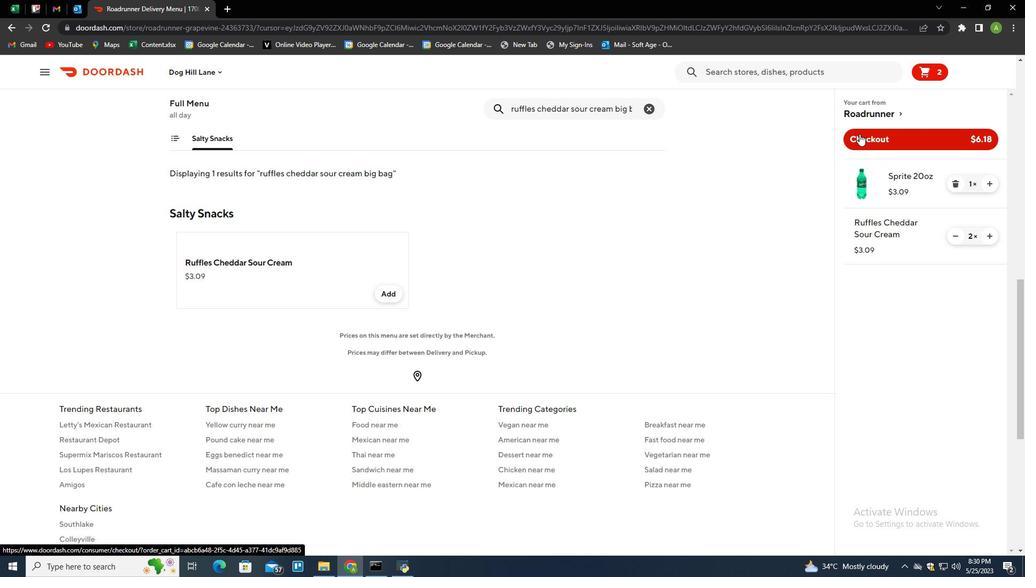 
Action: Mouse pressed left at (860, 134)
Screenshot: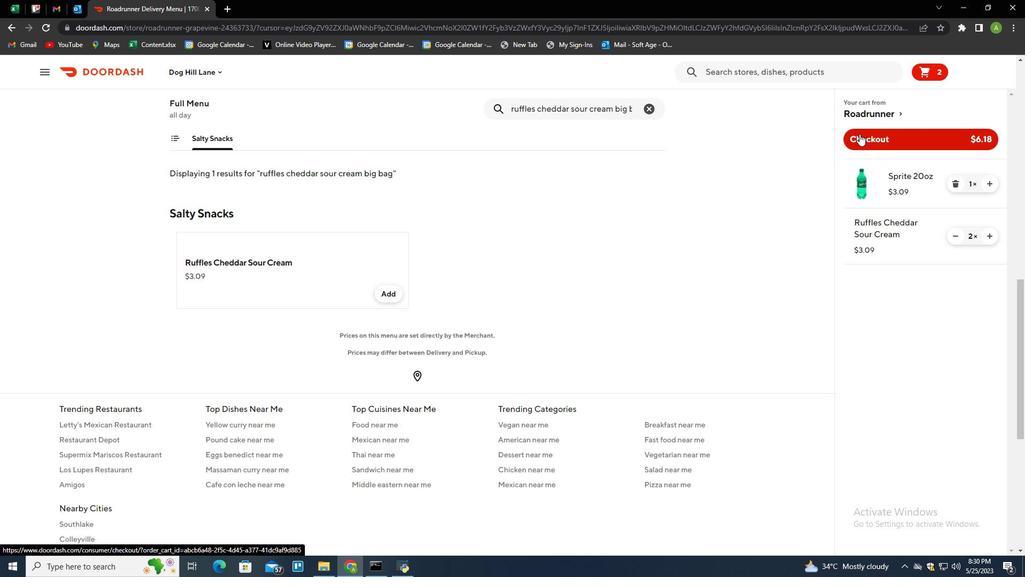 
Action: Mouse moved to (860, 135)
Screenshot: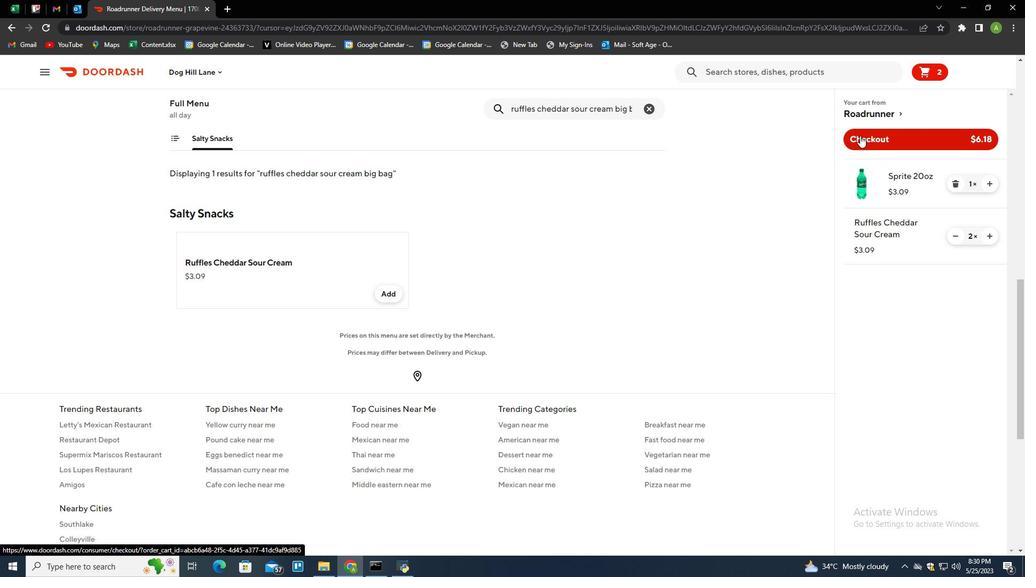 
